 Task: Add a signature Catherine Martinez containing 'Have a good one, Catherine Martinez' to email address softage.1@softage.net and add a folder Client files
Action: Key pressed n
Screenshot: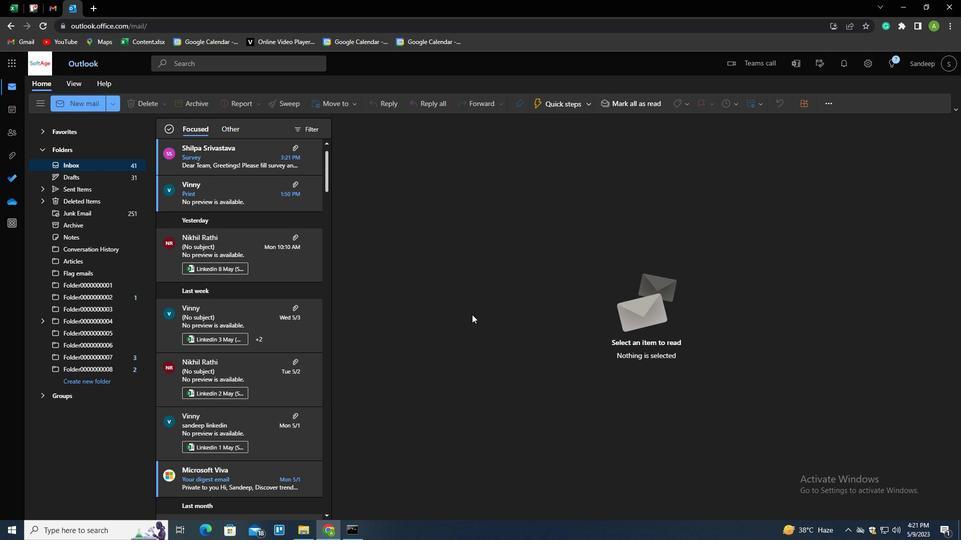
Action: Mouse moved to (669, 105)
Screenshot: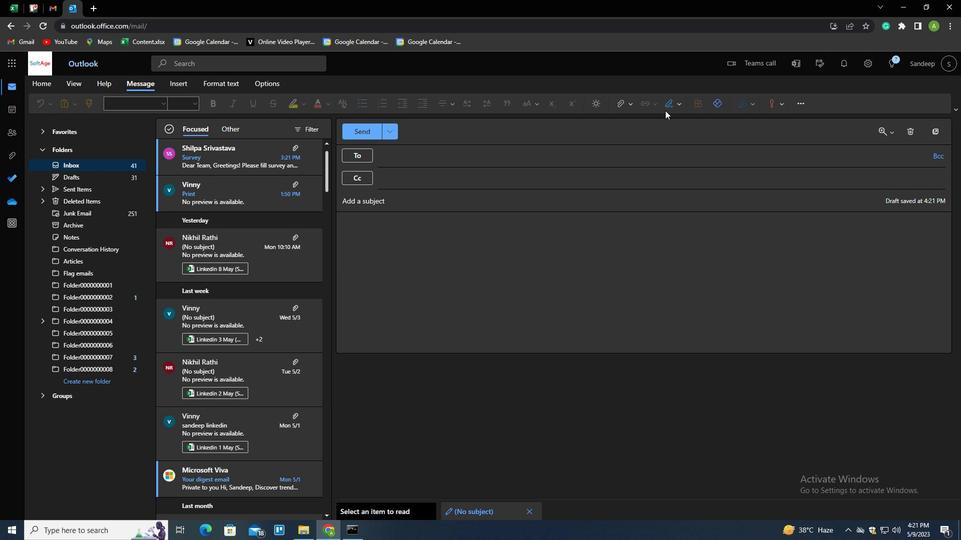 
Action: Mouse pressed left at (669, 105)
Screenshot: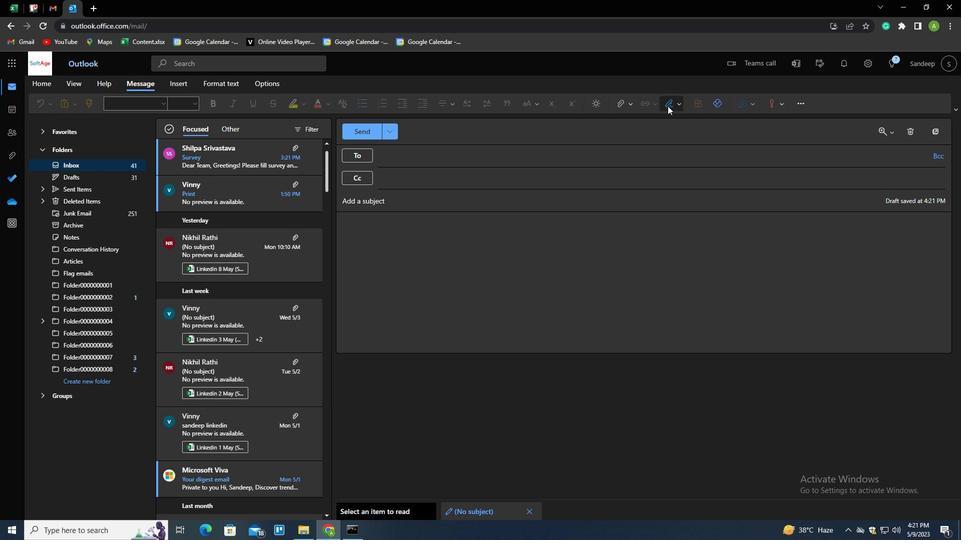 
Action: Mouse moved to (652, 125)
Screenshot: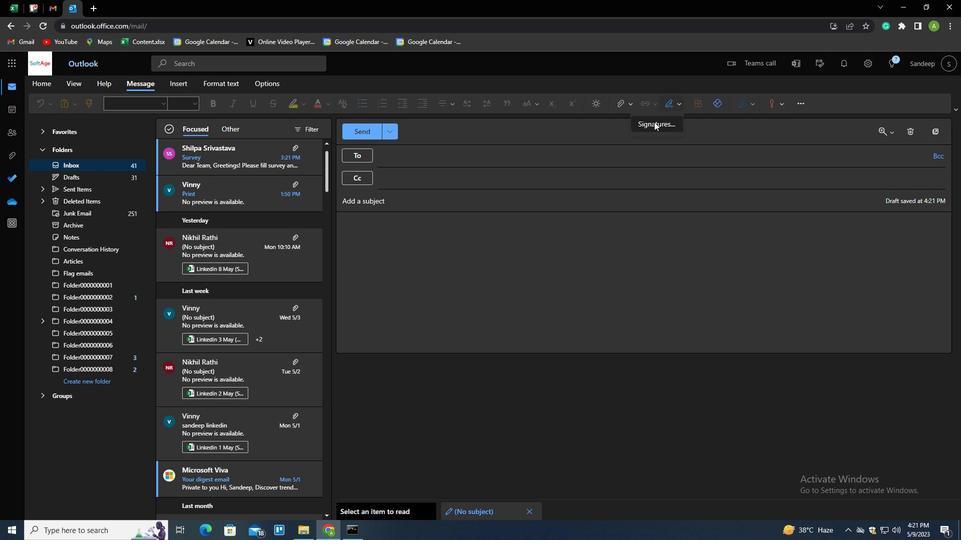 
Action: Mouse pressed left at (652, 125)
Screenshot: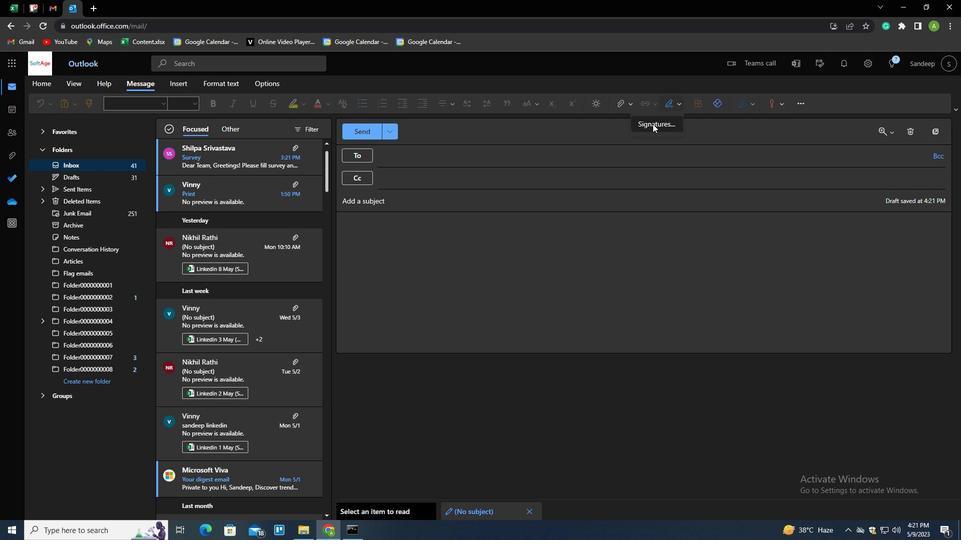 
Action: Mouse moved to (503, 182)
Screenshot: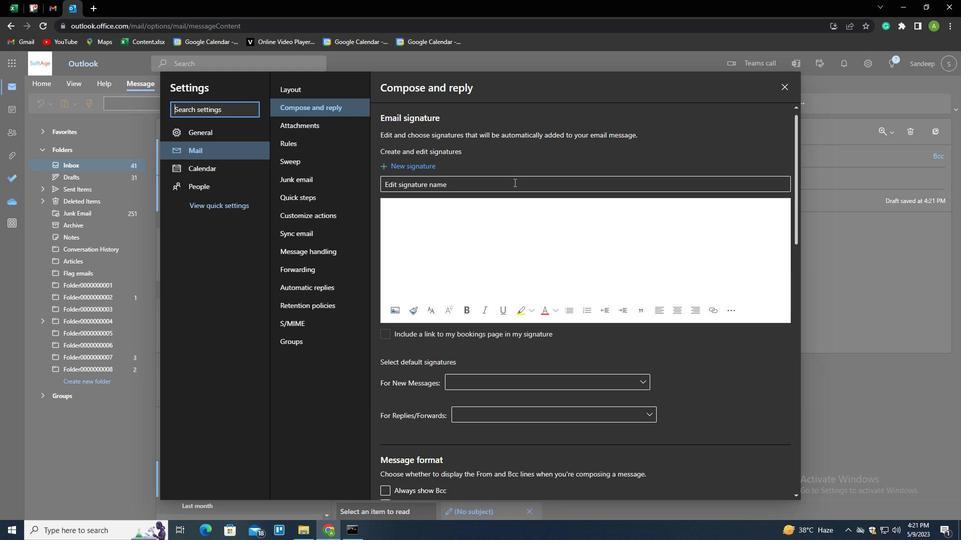 
Action: Mouse pressed left at (503, 182)
Screenshot: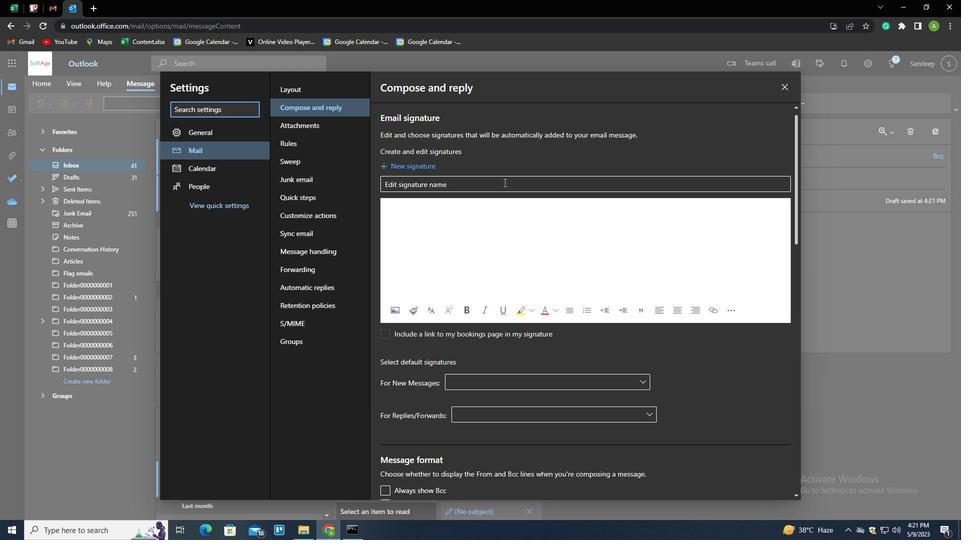 
Action: Key pressed <Key.shift>CATHERINE<Key.space><Key.shift>MARTINEZ<Key.tab><Key.shift_r><Key.enter><Key.enter><Key.enter><Key.enter><Key.shift>HAVE<Key.space>A<Key.space>GOOD<Key.space>ONE<Key.shift_r><Key.enter><Key.shift>CATHERING<Key.space><Key.shift>M<Key.backspace><Key.backspace><Key.backspace>E<Key.space><Key.shift>MARTINEZ
Screenshot: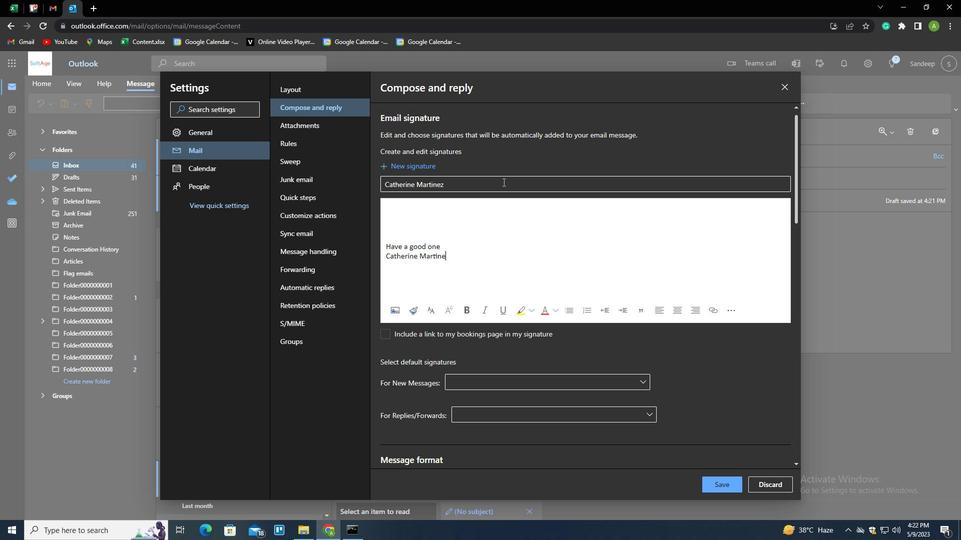 
Action: Mouse moved to (724, 487)
Screenshot: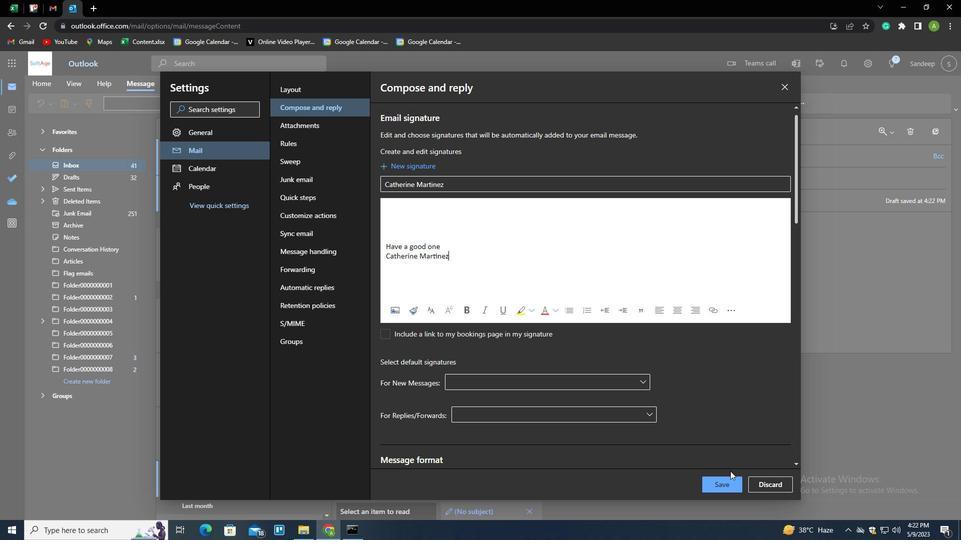 
Action: Mouse pressed left at (724, 487)
Screenshot: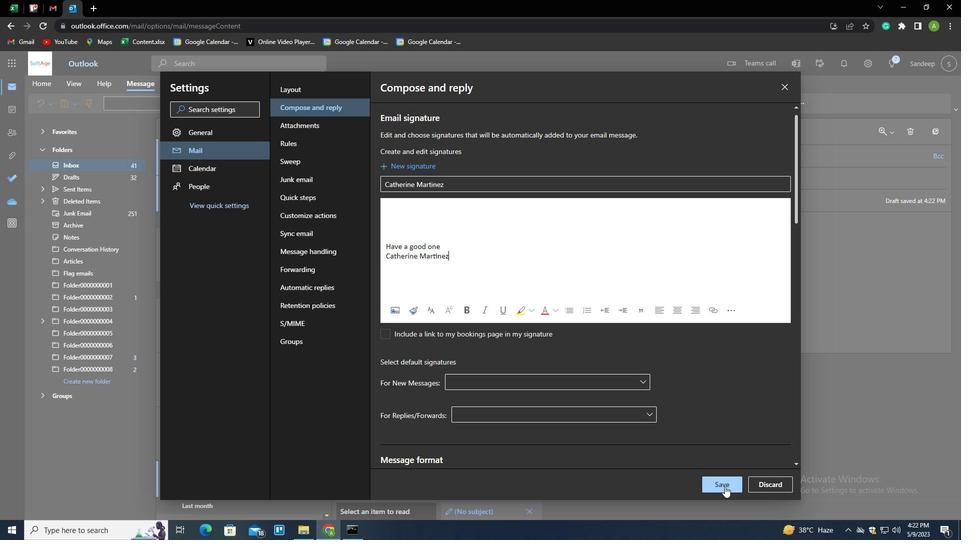 
Action: Mouse moved to (849, 340)
Screenshot: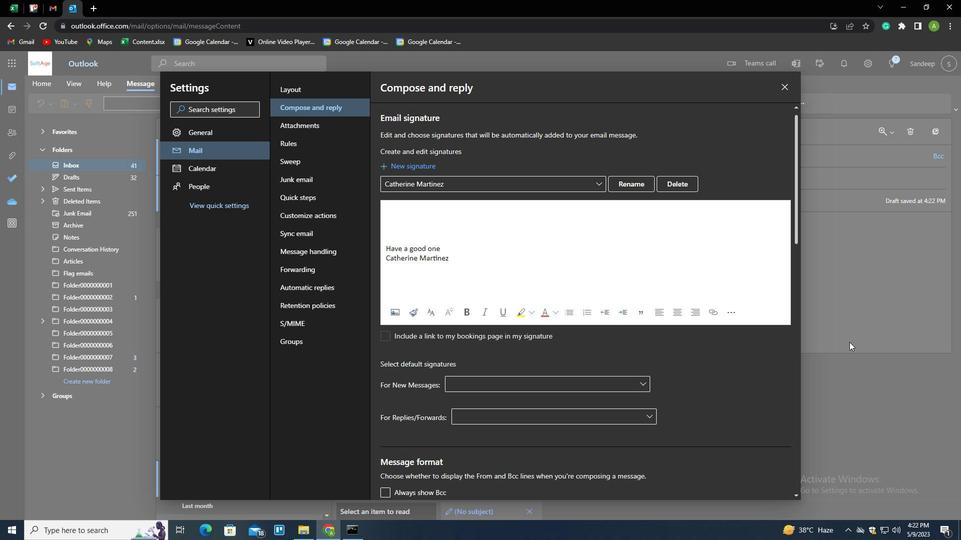 
Action: Mouse pressed left at (849, 340)
Screenshot: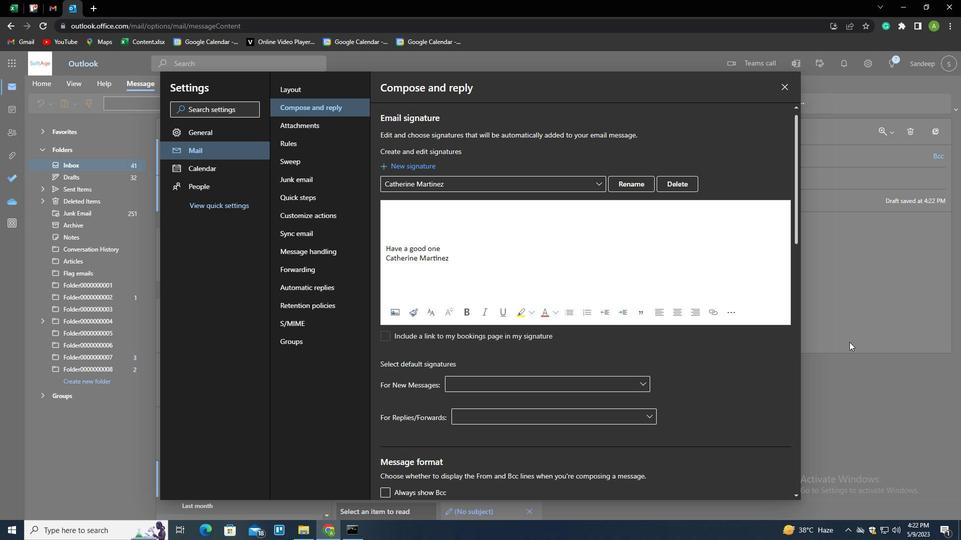 
Action: Mouse moved to (680, 106)
Screenshot: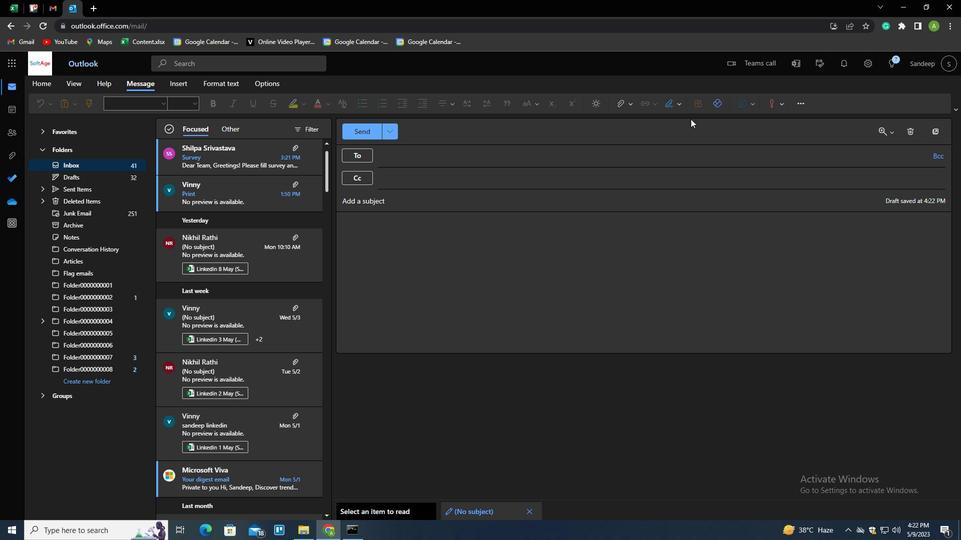 
Action: Mouse pressed left at (680, 106)
Screenshot: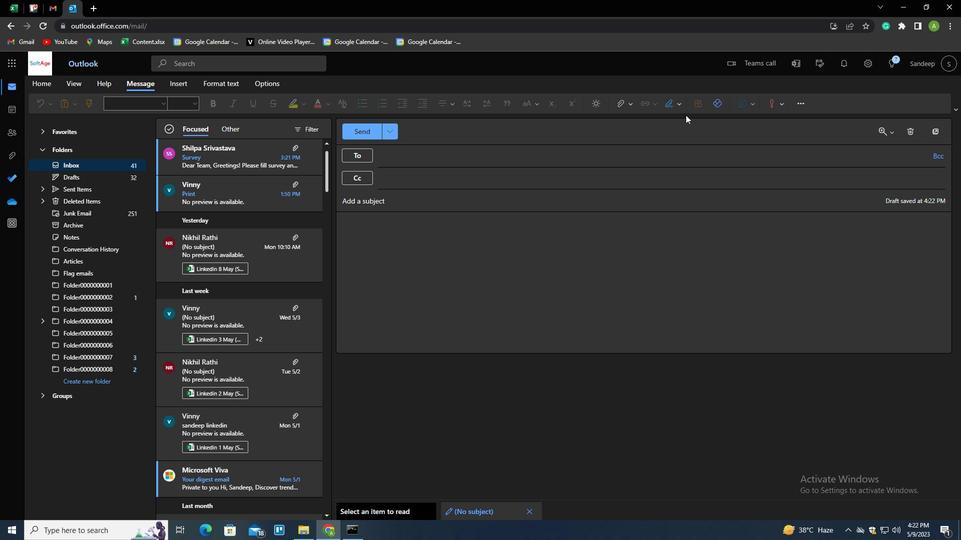 
Action: Mouse moved to (650, 125)
Screenshot: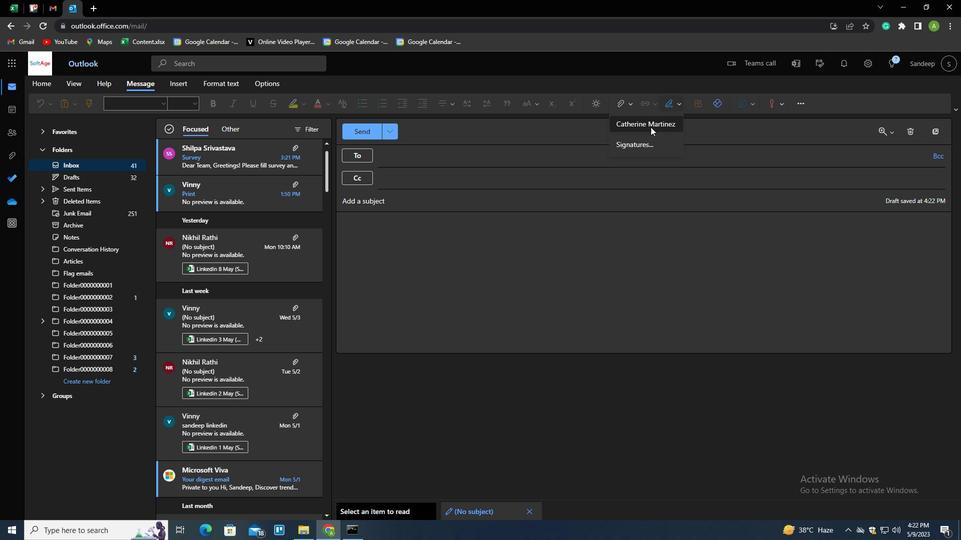 
Action: Mouse pressed left at (650, 125)
Screenshot: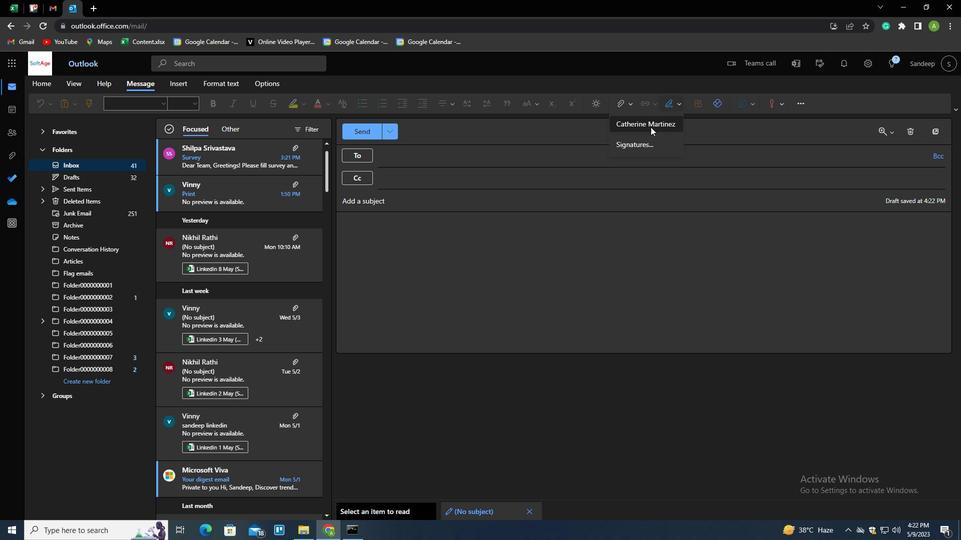 
Action: Mouse moved to (408, 156)
Screenshot: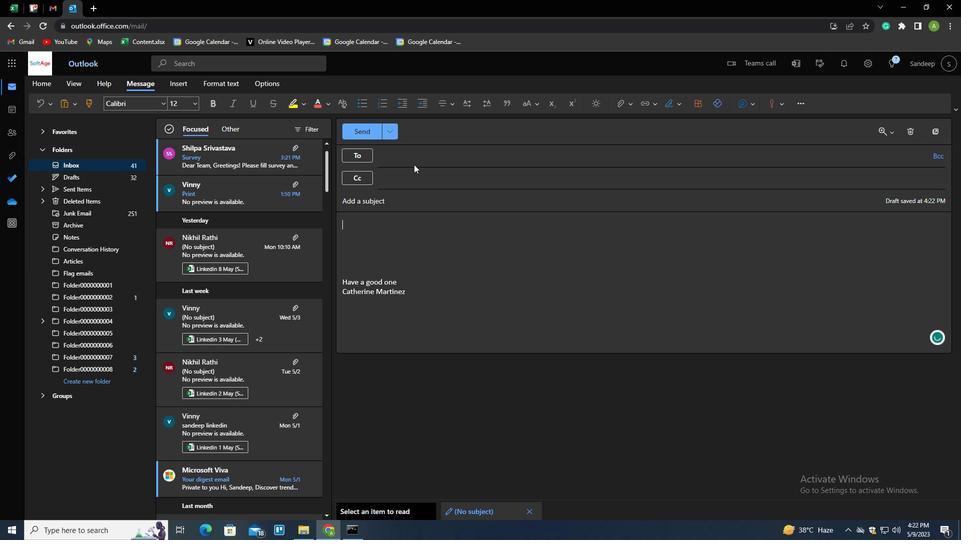 
Action: Mouse pressed left at (408, 156)
Screenshot: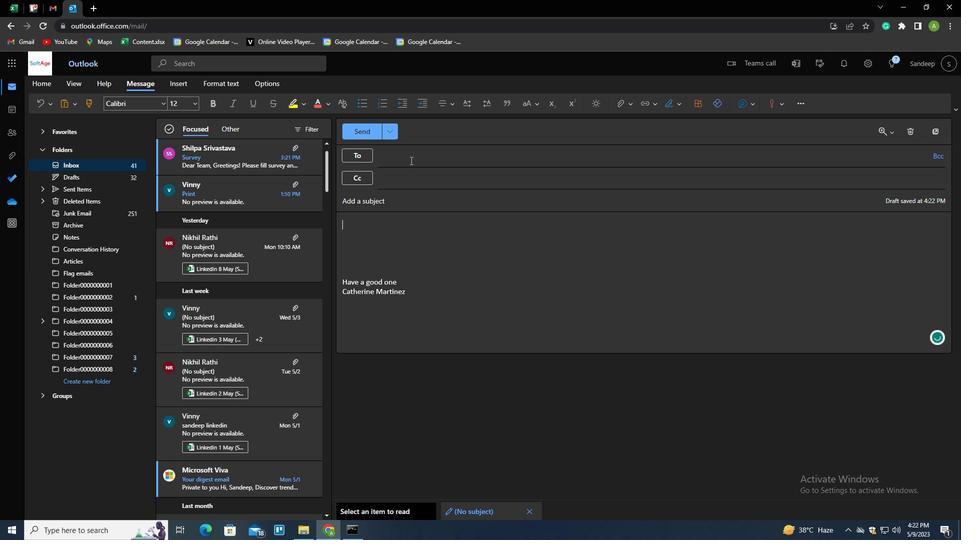 
Action: Key pressed SOFTAGE.1<Key.shift>@SOFTAGE.NET
Screenshot: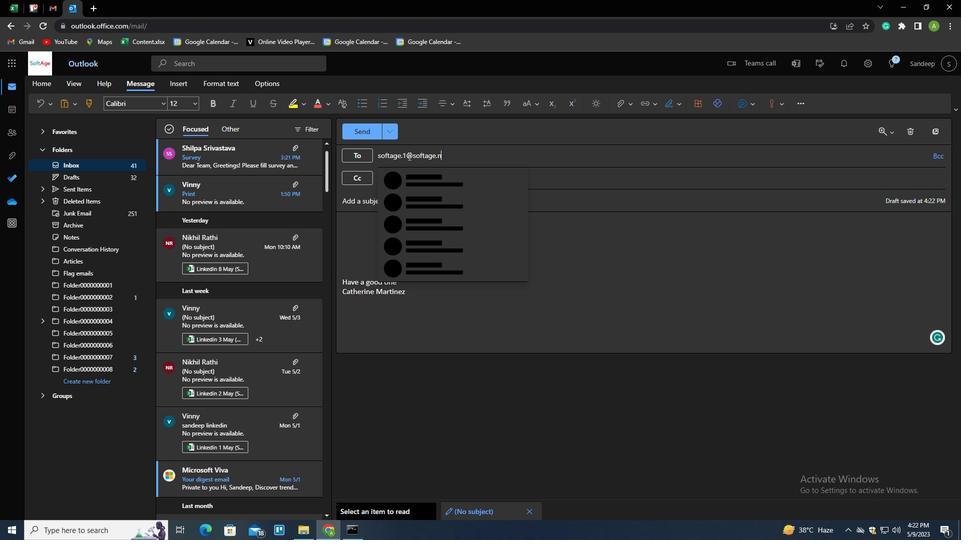 
Action: Mouse moved to (439, 184)
Screenshot: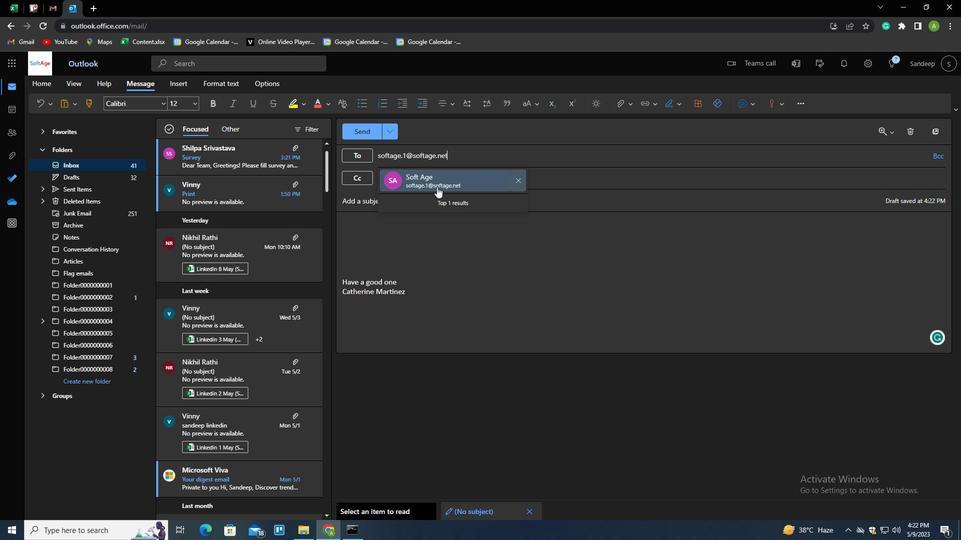 
Action: Mouse pressed left at (439, 184)
Screenshot: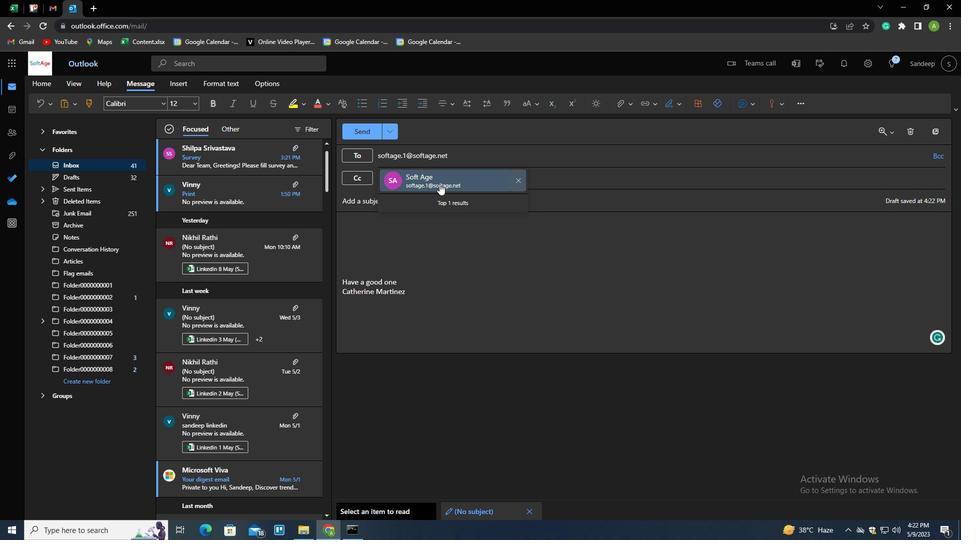 
Action: Mouse moved to (91, 375)
Screenshot: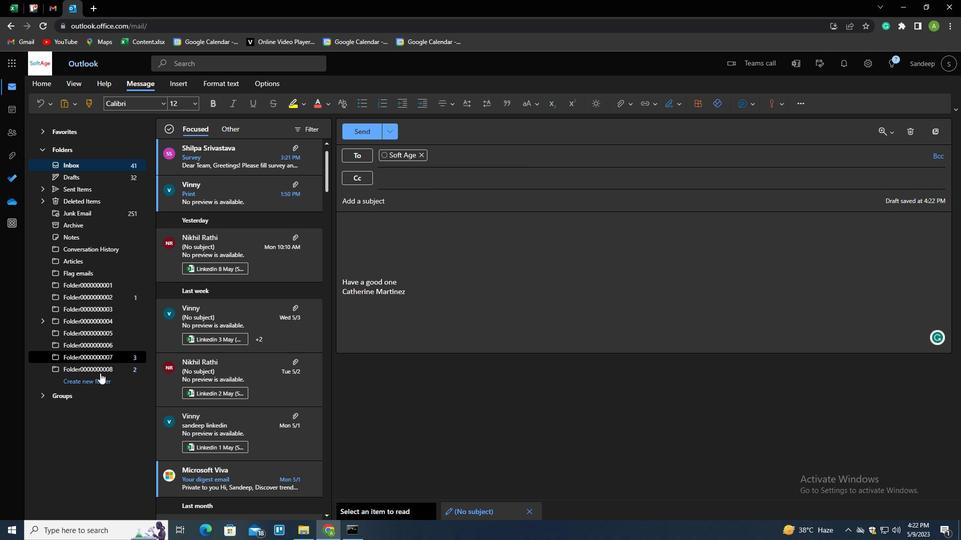 
Action: Mouse pressed left at (91, 375)
Screenshot: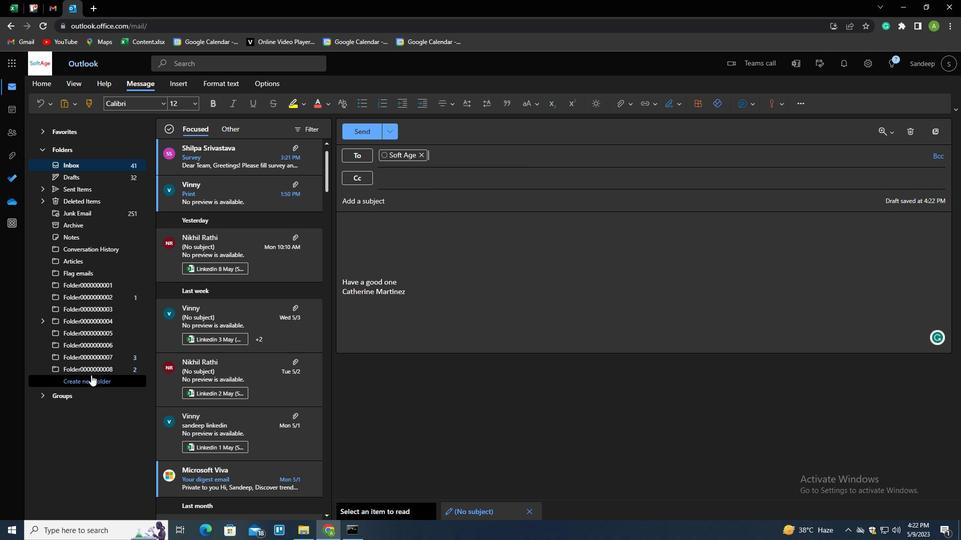 
Action: Mouse moved to (95, 386)
Screenshot: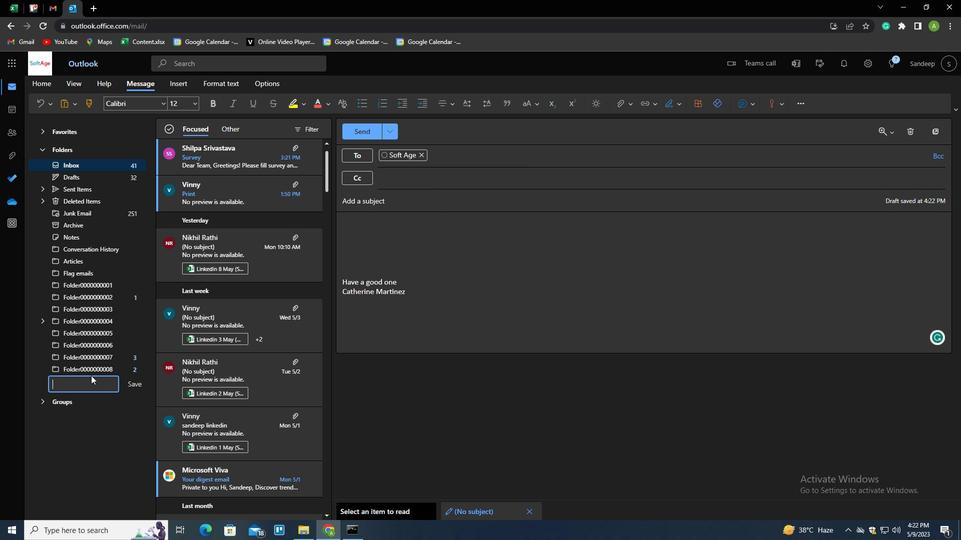 
Action: Key pressed <Key.shift>CLIENTS<Key.space><Key.shift>FILES<Key.enter>
Screenshot: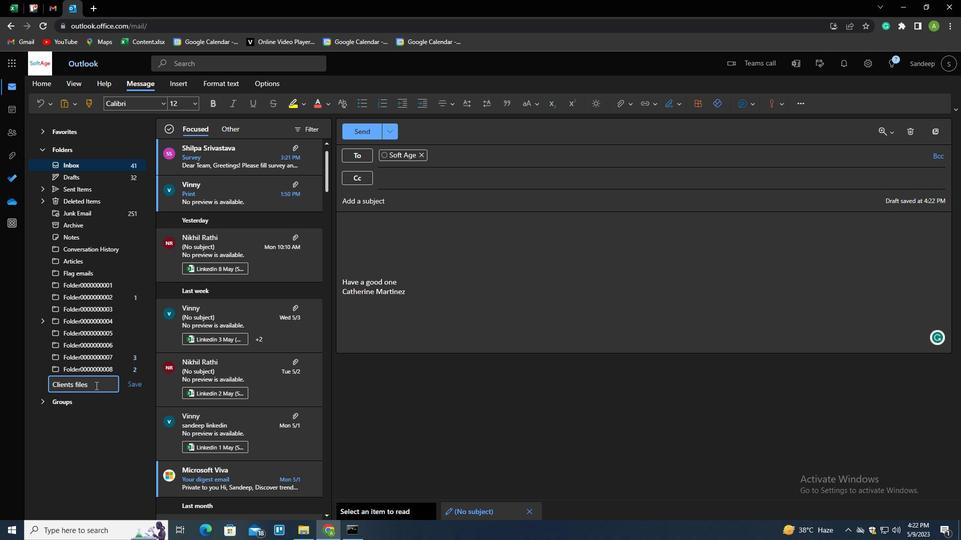 
